 Task: Activate the email to Salesforce toggle
Action: Mouse moved to (177, 146)
Screenshot: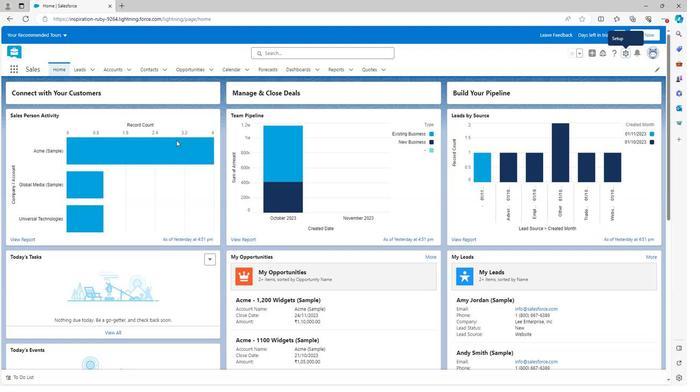 
Action: Mouse scrolled (177, 146) with delta (0, 0)
Screenshot: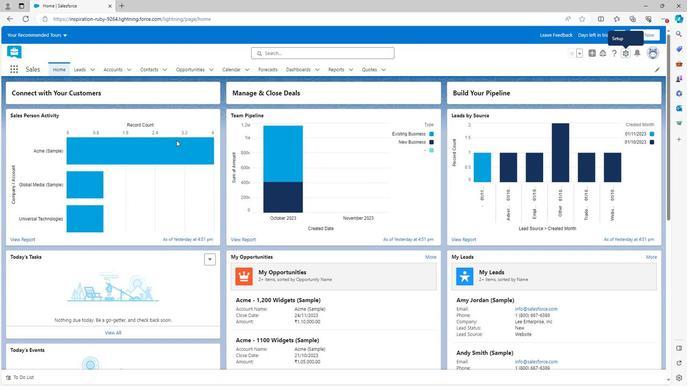 
Action: Mouse moved to (177, 148)
Screenshot: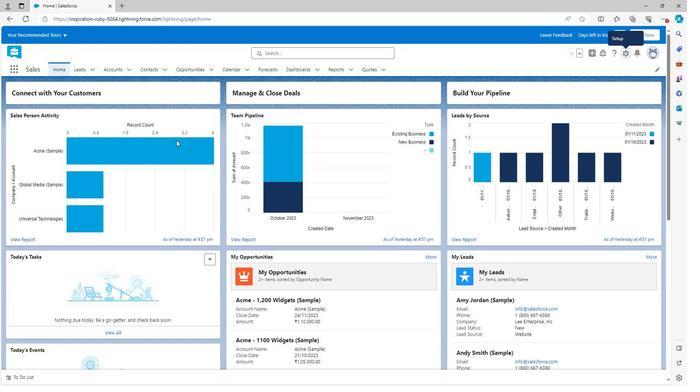 
Action: Mouse scrolled (177, 147) with delta (0, 0)
Screenshot: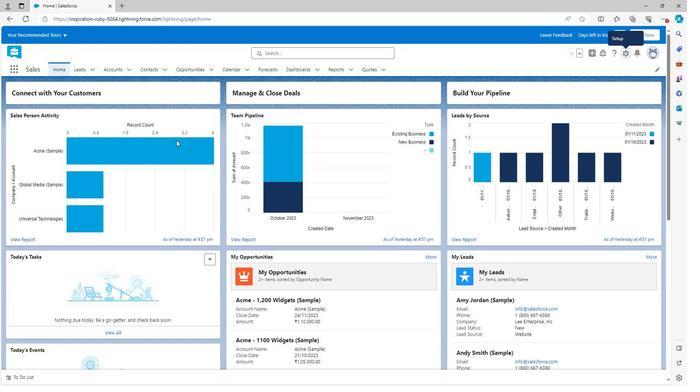 
Action: Mouse moved to (177, 149)
Screenshot: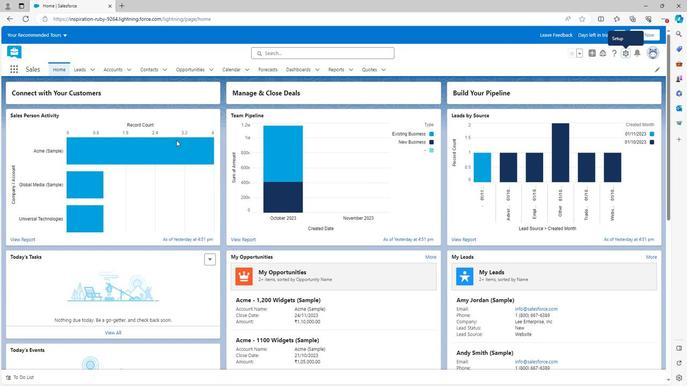 
Action: Mouse scrolled (177, 149) with delta (0, 0)
Screenshot: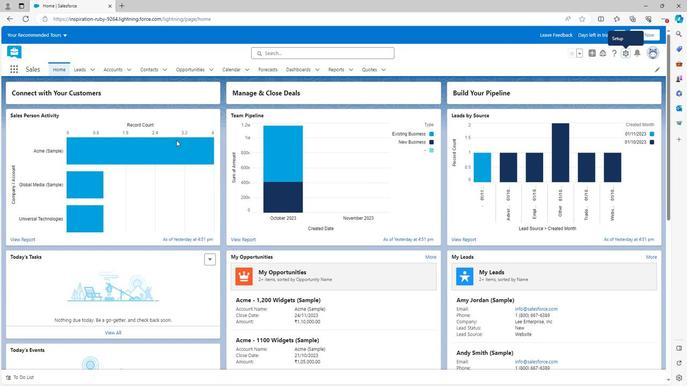 
Action: Mouse scrolled (177, 149) with delta (0, 0)
Screenshot: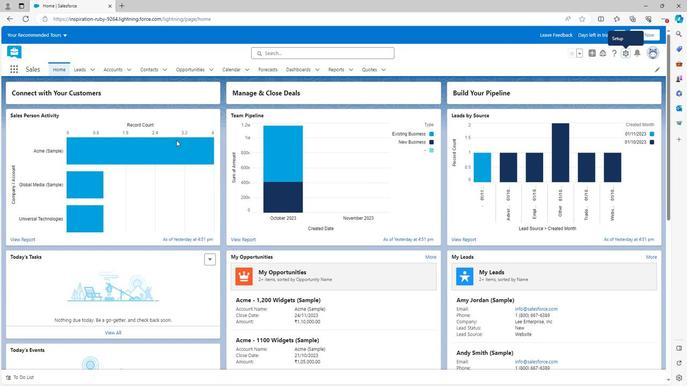 
Action: Mouse scrolled (177, 149) with delta (0, 0)
Screenshot: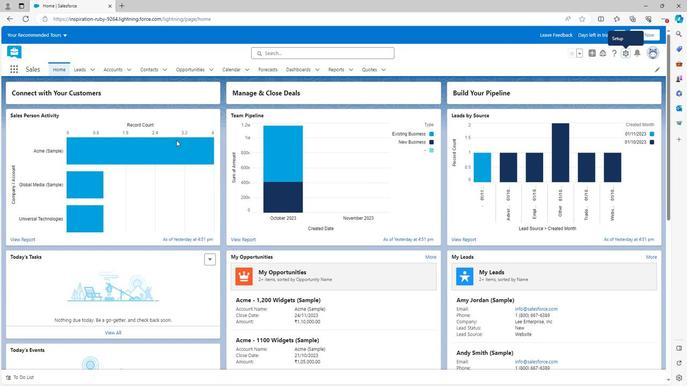 
Action: Mouse scrolled (177, 149) with delta (0, 0)
Screenshot: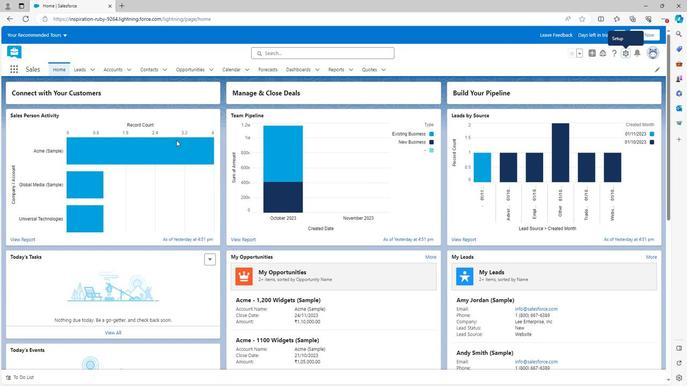 
Action: Mouse scrolled (177, 149) with delta (0, 0)
Screenshot: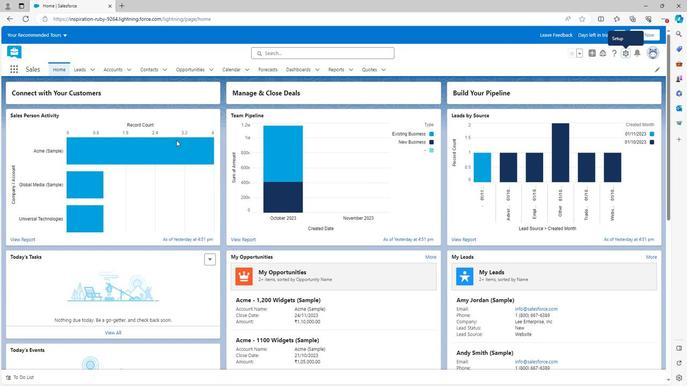 
Action: Mouse scrolled (177, 149) with delta (0, 0)
Screenshot: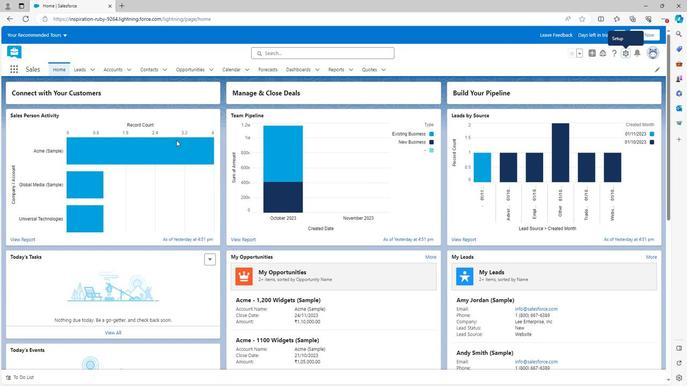 
Action: Mouse scrolled (177, 149) with delta (0, 0)
Screenshot: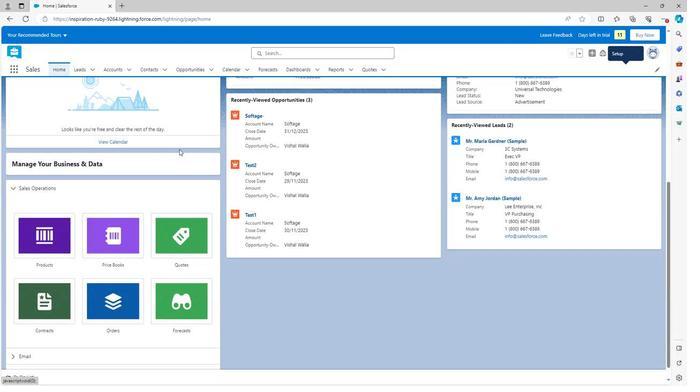 
Action: Mouse scrolled (177, 149) with delta (0, 0)
Screenshot: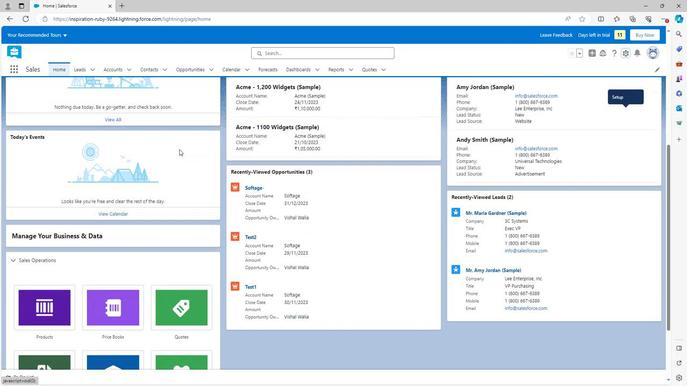 
Action: Mouse scrolled (177, 149) with delta (0, 0)
Screenshot: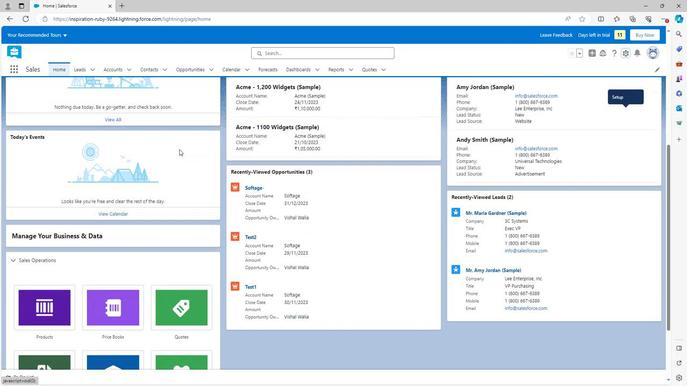 
Action: Mouse scrolled (177, 149) with delta (0, 0)
Screenshot: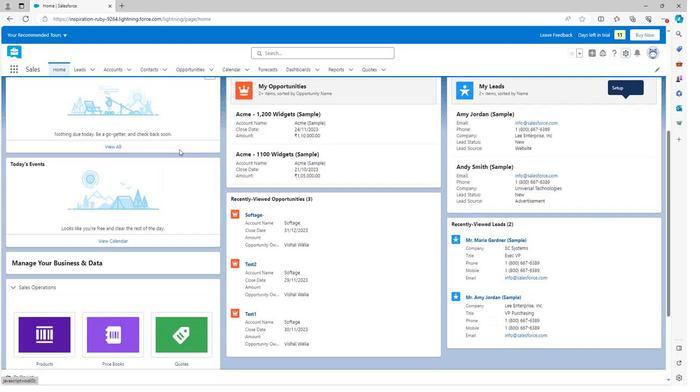 
Action: Mouse scrolled (177, 149) with delta (0, 0)
Screenshot: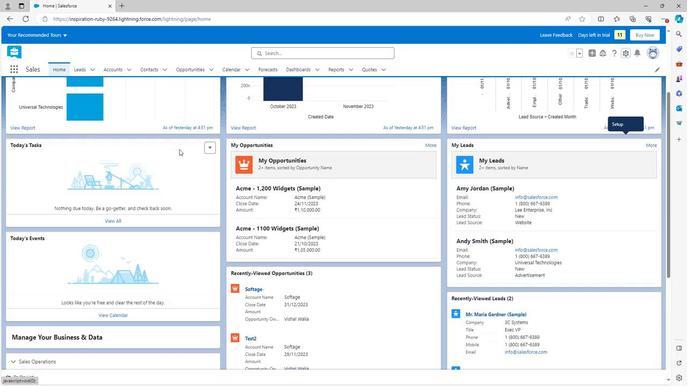 
Action: Mouse scrolled (177, 149) with delta (0, 0)
Screenshot: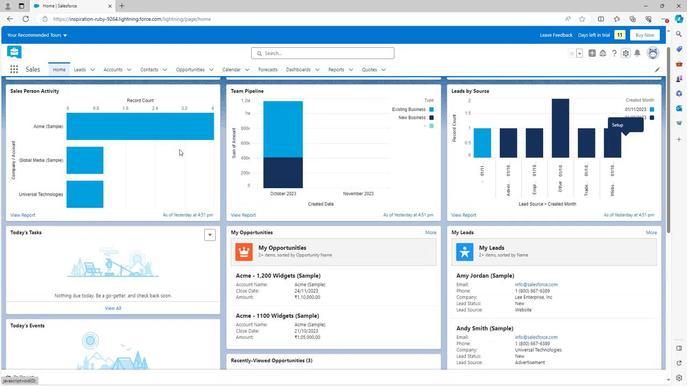 
Action: Mouse moved to (623, 52)
Screenshot: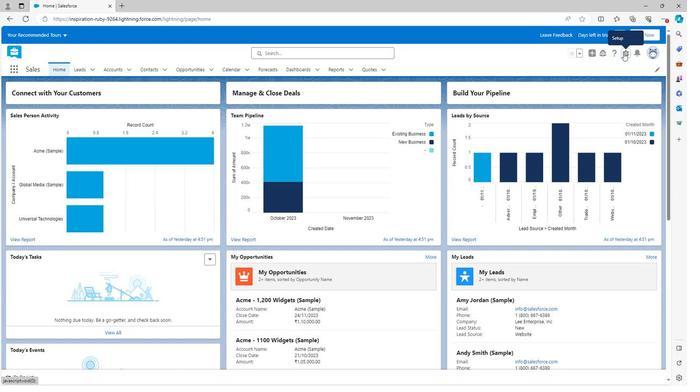 
Action: Mouse pressed left at (623, 52)
Screenshot: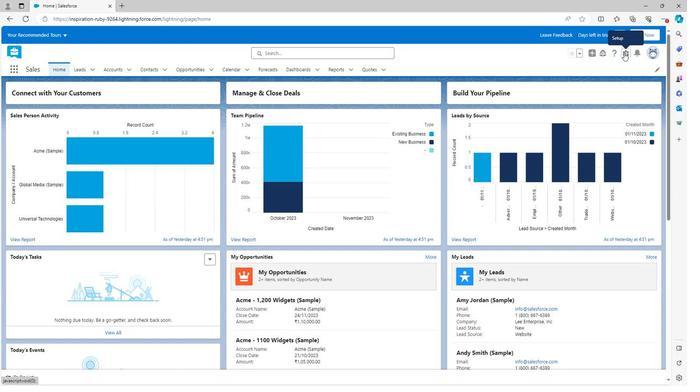 
Action: Mouse moved to (600, 76)
Screenshot: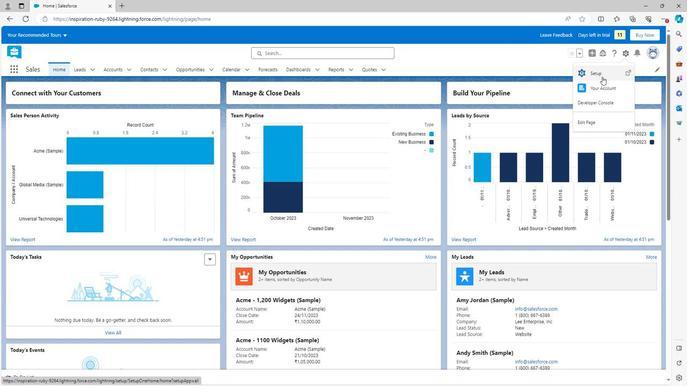 
Action: Mouse pressed left at (600, 76)
Screenshot: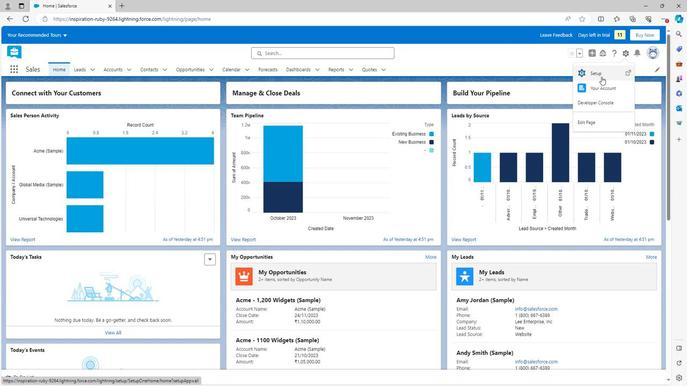 
Action: Mouse moved to (5, 244)
Screenshot: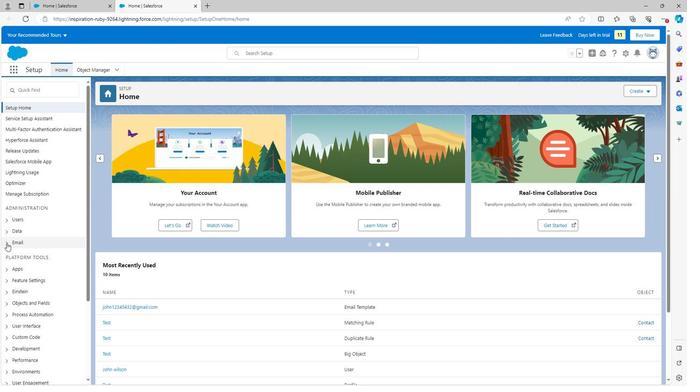 
Action: Mouse pressed left at (5, 244)
Screenshot: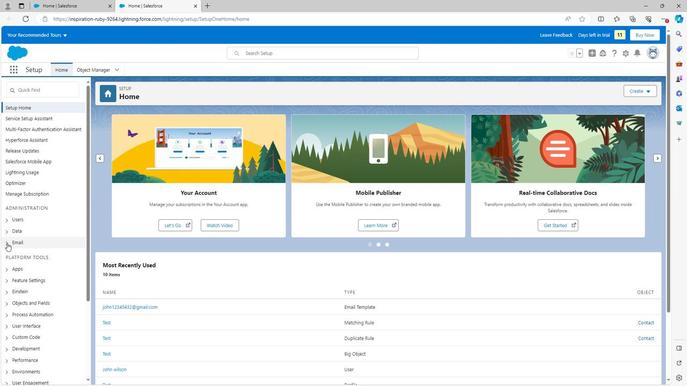 
Action: Mouse moved to (5, 244)
Screenshot: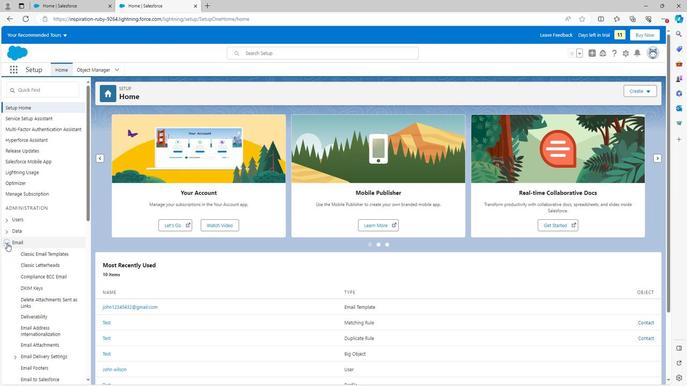 
Action: Mouse scrolled (5, 243) with delta (0, 0)
Screenshot: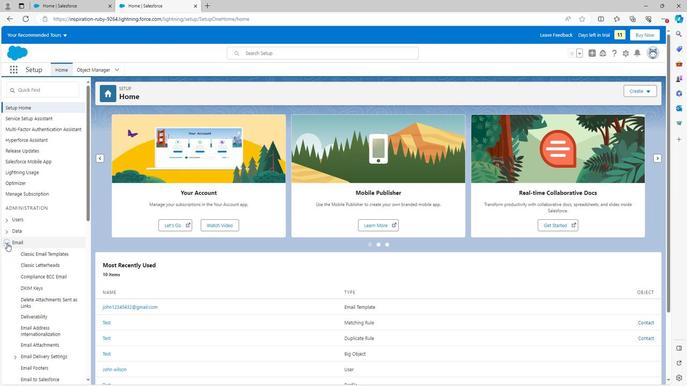 
Action: Mouse scrolled (5, 243) with delta (0, 0)
Screenshot: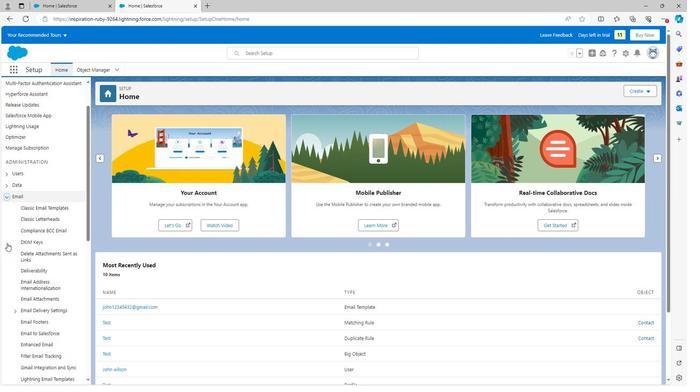 
Action: Mouse scrolled (5, 243) with delta (0, 0)
Screenshot: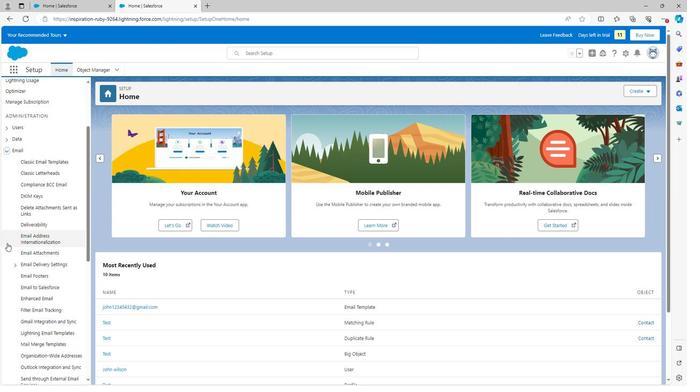
Action: Mouse moved to (32, 240)
Screenshot: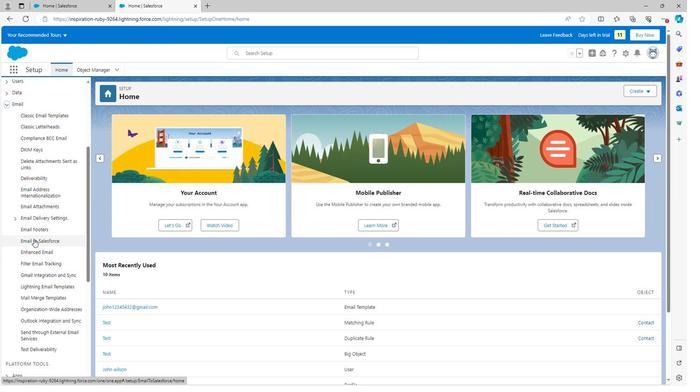 
Action: Mouse pressed left at (32, 240)
Screenshot: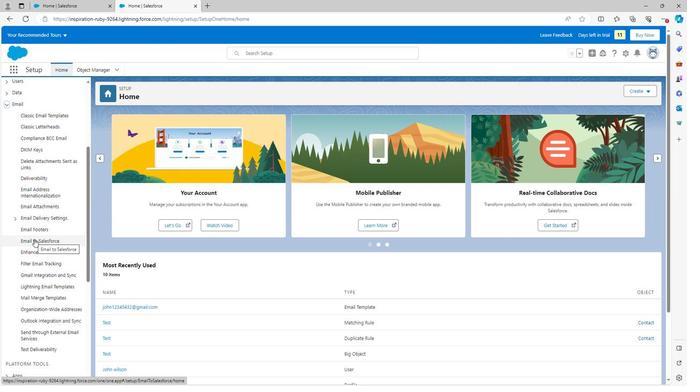 
Action: Mouse moved to (209, 179)
Screenshot: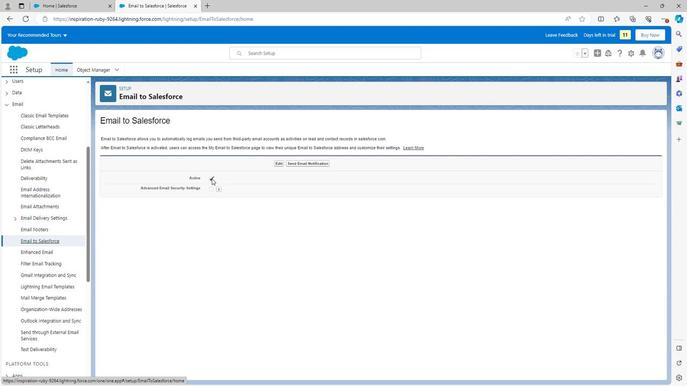 
Action: Mouse pressed left at (209, 179)
Screenshot: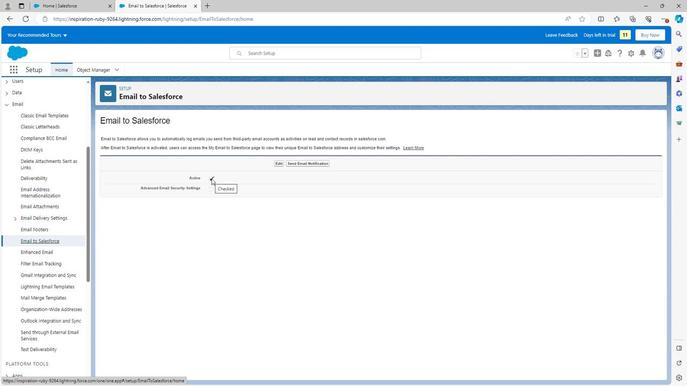
Action: Mouse moved to (293, 162)
Screenshot: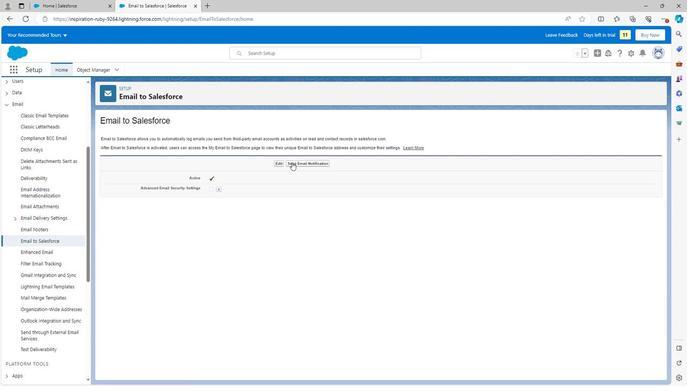 
Action: Mouse pressed left at (293, 162)
Screenshot: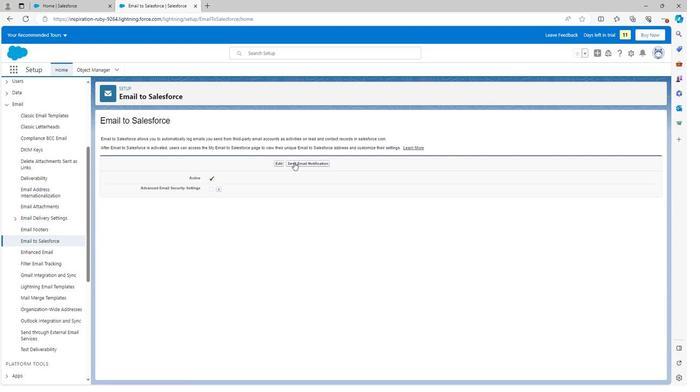 
Action: Mouse moved to (368, 285)
Screenshot: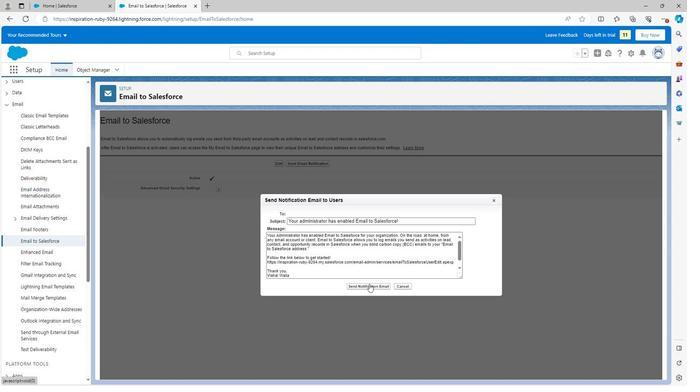 
Action: Mouse pressed left at (368, 285)
Screenshot: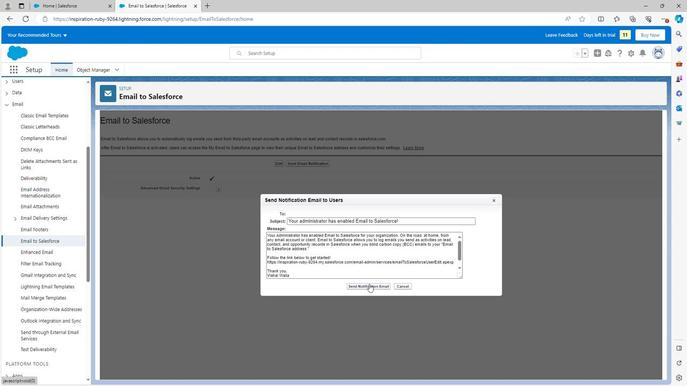 
Action: Mouse moved to (251, 222)
Screenshot: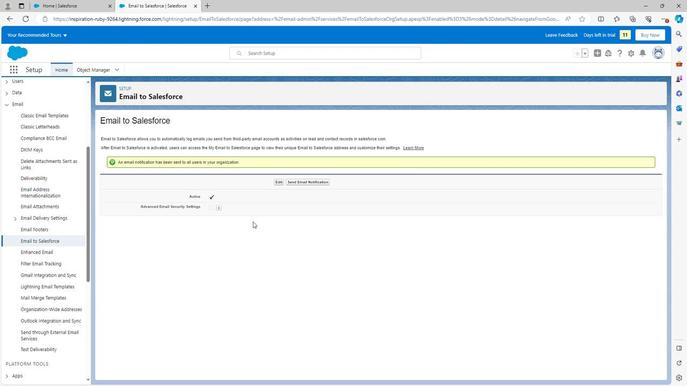 
Action: Mouse scrolled (251, 222) with delta (0, 0)
Screenshot: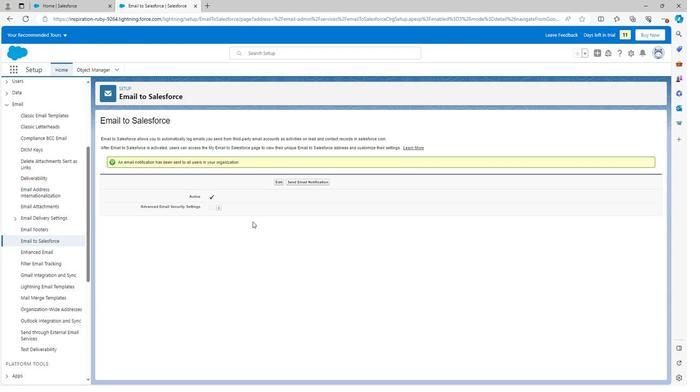 
Action: Mouse scrolled (251, 222) with delta (0, 0)
Screenshot: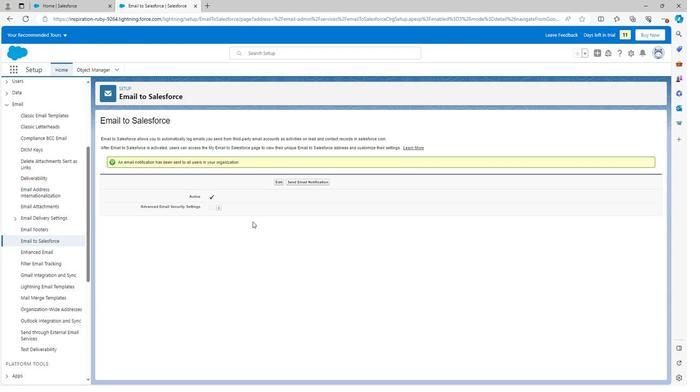 
Action: Mouse scrolled (251, 222) with delta (0, 0)
Screenshot: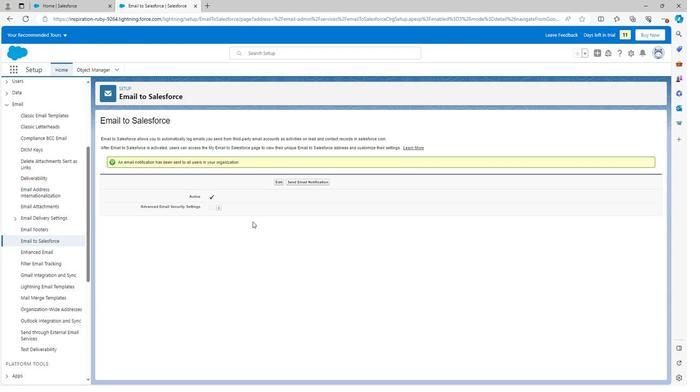 
Action: Mouse scrolled (251, 222) with delta (0, 0)
Screenshot: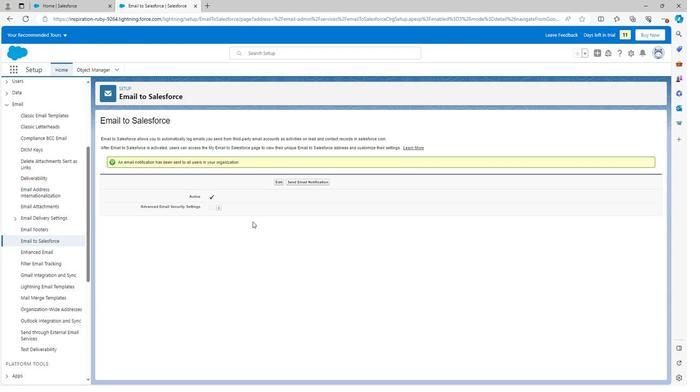 
Action: Mouse moved to (44, 241)
Screenshot: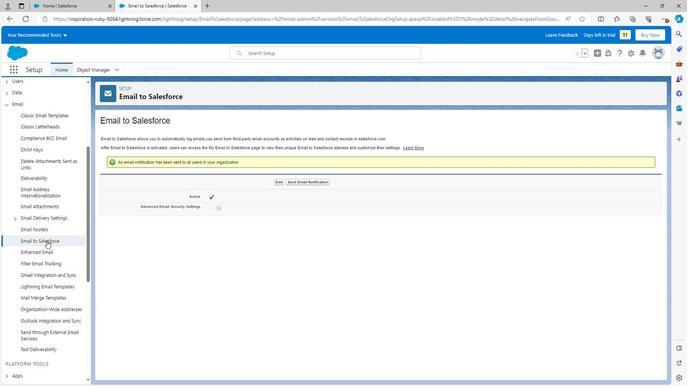 
Action: Mouse pressed left at (44, 241)
Screenshot: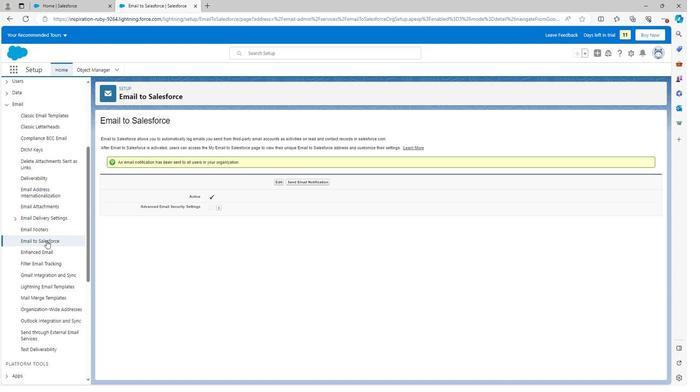 
Action: Mouse moved to (180, 200)
Screenshot: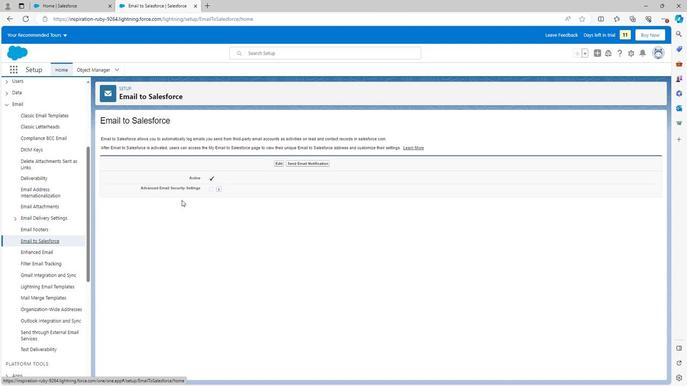 
Action: Mouse scrolled (180, 200) with delta (0, 0)
Screenshot: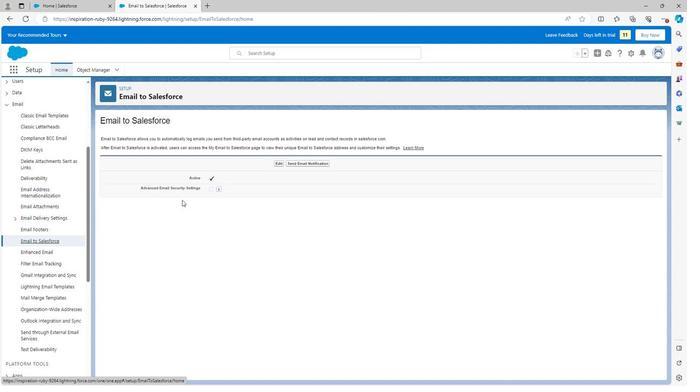 
Action: Mouse scrolled (180, 200) with delta (0, 0)
Screenshot: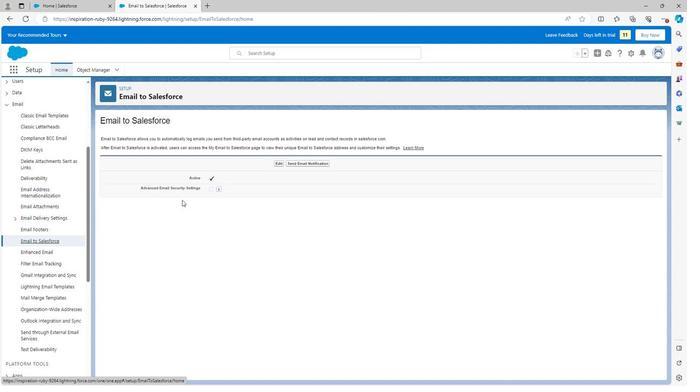 
Action: Mouse scrolled (180, 200) with delta (0, 0)
Screenshot: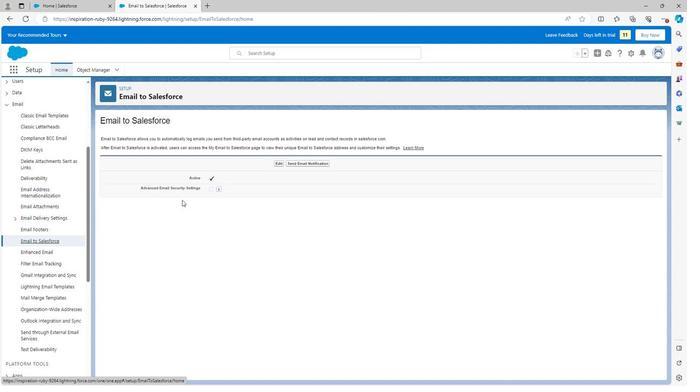 
Action: Mouse scrolled (180, 200) with delta (0, 0)
Screenshot: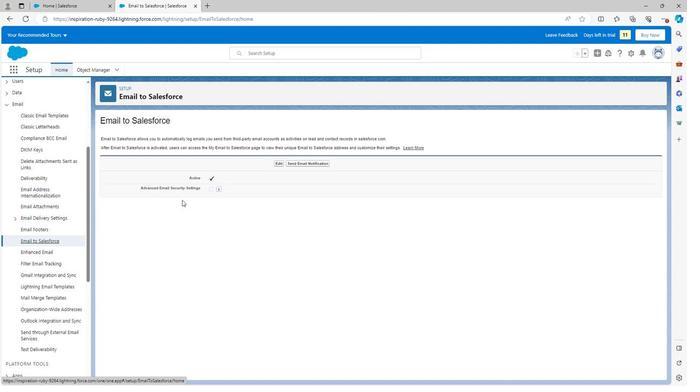 
Action: Mouse moved to (78, 163)
Screenshot: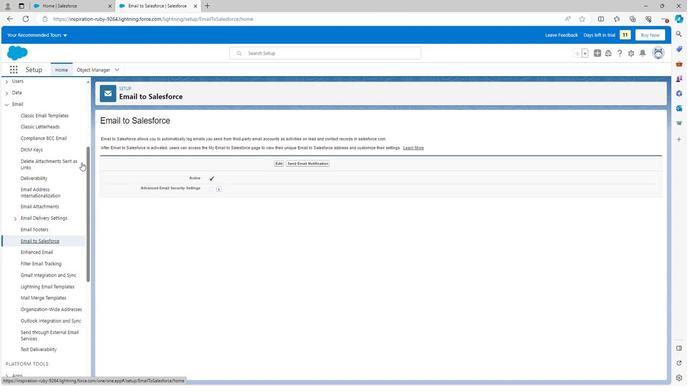 
Action: Mouse scrolled (78, 163) with delta (0, 0)
Screenshot: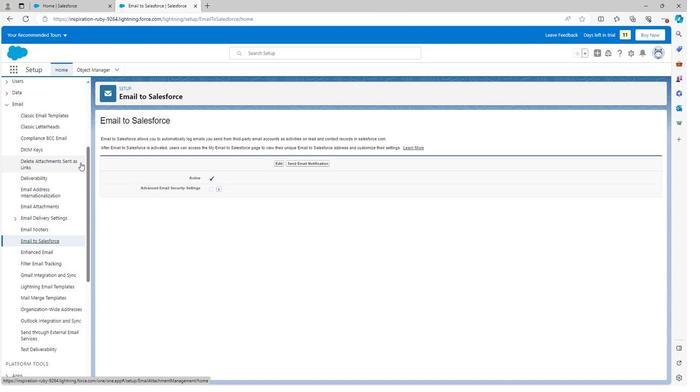 
Action: Mouse scrolled (78, 163) with delta (0, 0)
Screenshot: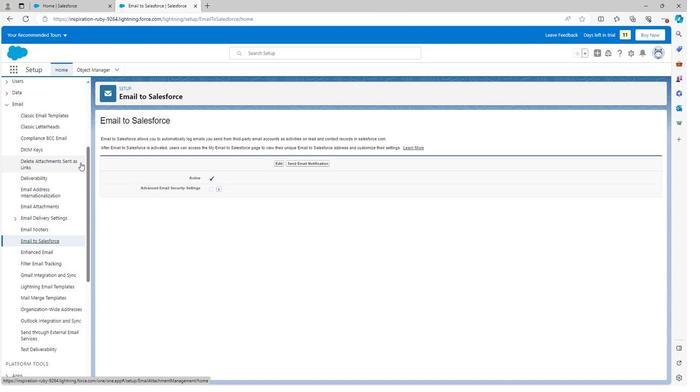 
Action: Mouse scrolled (78, 163) with delta (0, 0)
Screenshot: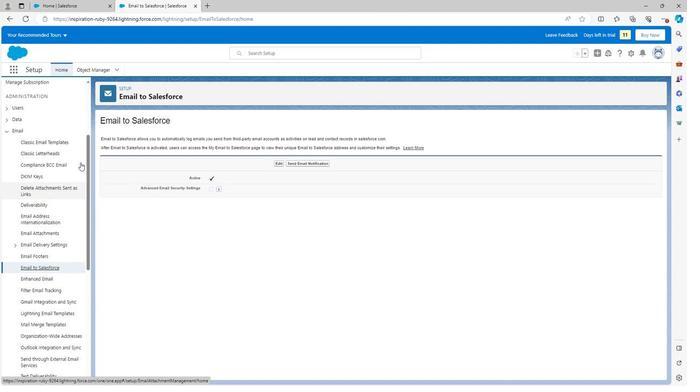 
Action: Mouse scrolled (78, 163) with delta (0, 0)
Screenshot: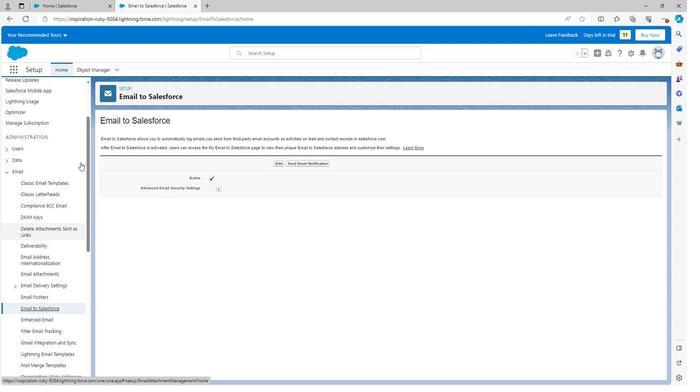
Action: Mouse scrolled (78, 163) with delta (0, 0)
Screenshot: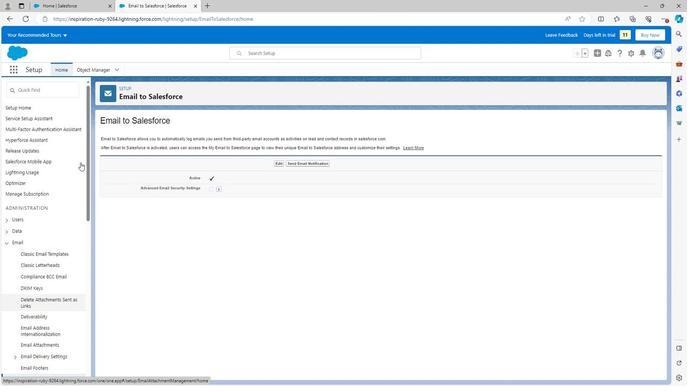 
Action: Mouse scrolled (78, 163) with delta (0, 0)
Screenshot: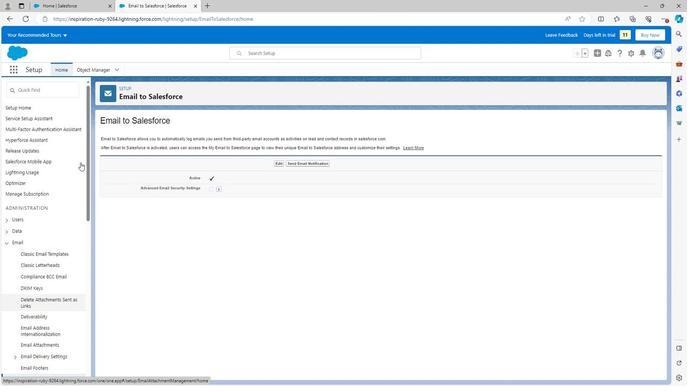 
Action: Mouse scrolled (78, 163) with delta (0, 0)
Screenshot: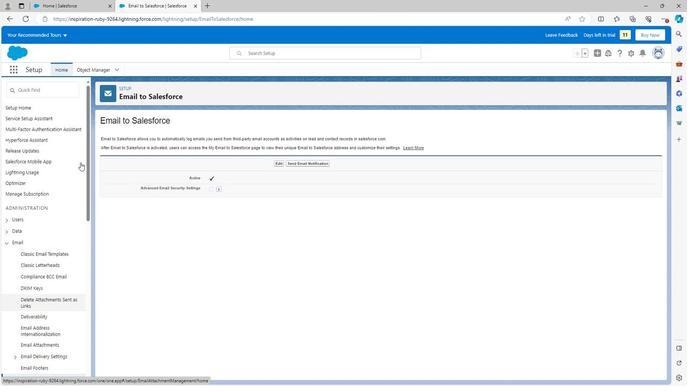 
Action: Mouse scrolled (78, 162) with delta (0, 0)
Screenshot: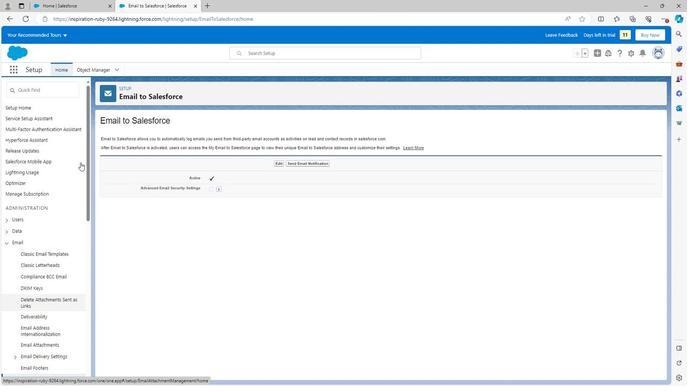 
Action: Mouse scrolled (78, 162) with delta (0, 0)
Screenshot: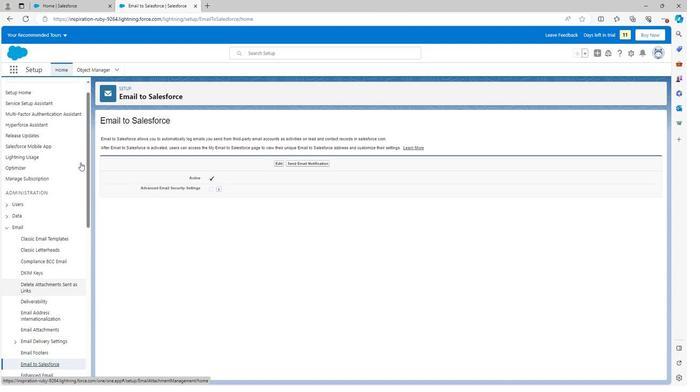 
Action: Mouse scrolled (78, 162) with delta (0, 0)
Screenshot: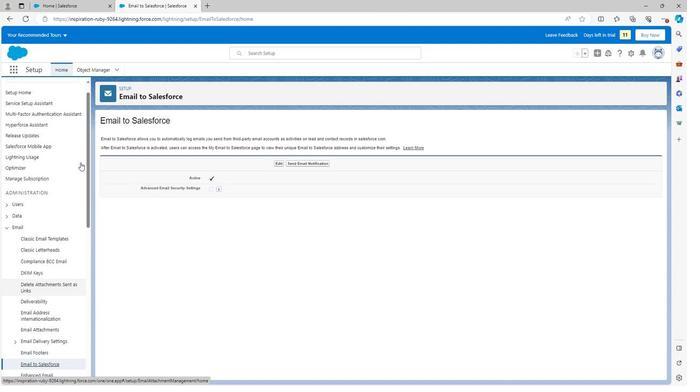 
Action: Mouse moved to (4, 103)
Screenshot: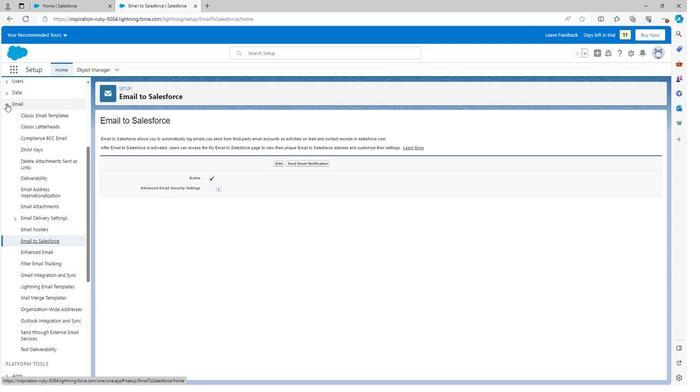 
Action: Mouse pressed left at (4, 103)
Screenshot: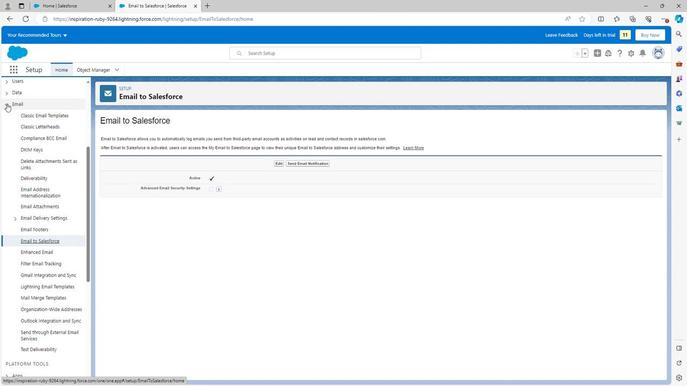 
Action: Mouse moved to (463, 162)
Screenshot: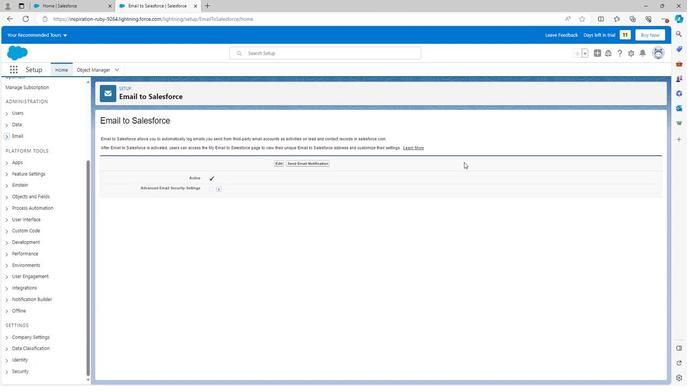 
Action: Mouse scrolled (463, 163) with delta (0, 0)
Screenshot: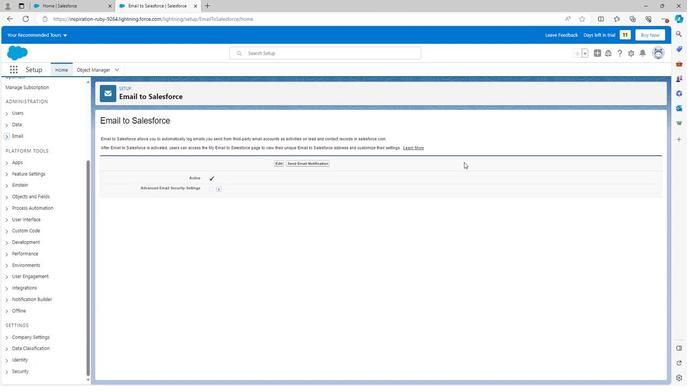 
Action: Mouse scrolled (463, 163) with delta (0, 0)
Screenshot: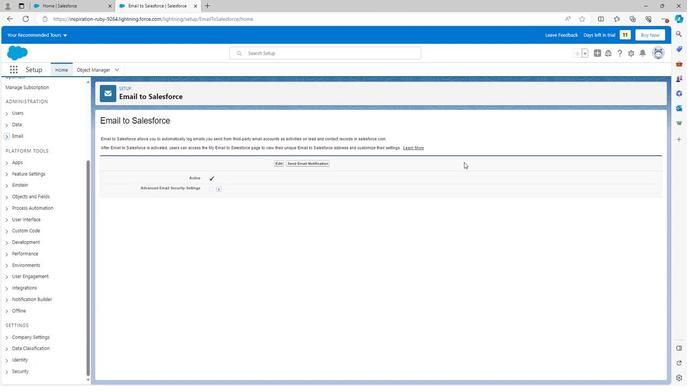 
Action: Mouse scrolled (463, 163) with delta (0, 0)
Screenshot: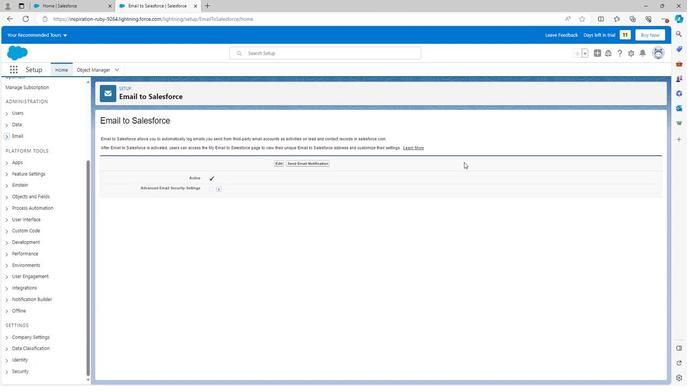 
Action: Mouse scrolled (463, 163) with delta (0, 0)
Screenshot: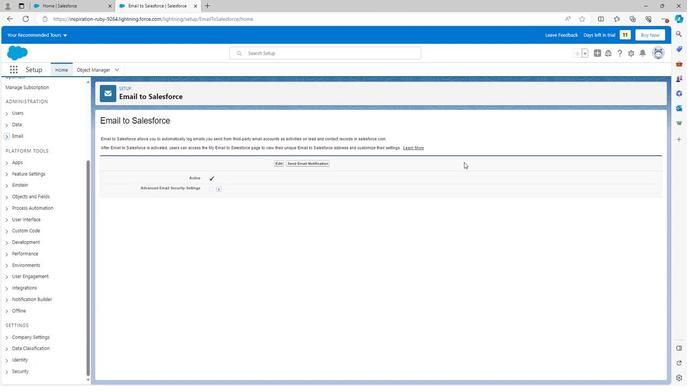 
Action: Mouse scrolled (463, 163) with delta (0, 0)
Screenshot: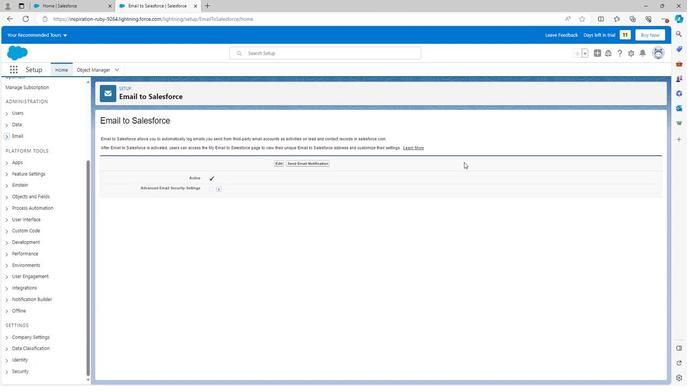 
Action: Mouse moved to (463, 161)
Screenshot: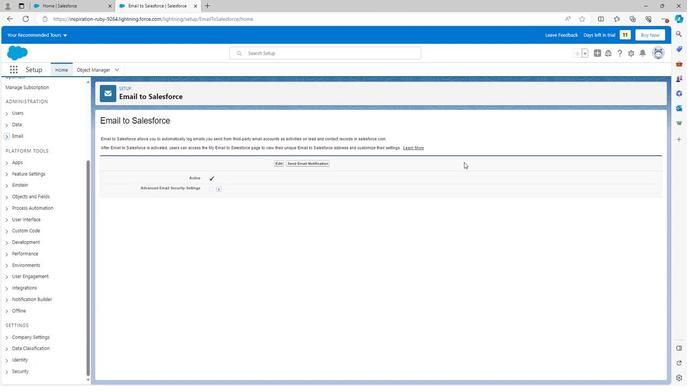 
